 Task: Add a signature Gabriella Robinson containing Have a great Labor Day, Gabriella Robinson to email address softage.10@softage.net and add a folder Business development
Action: Mouse moved to (93, 83)
Screenshot: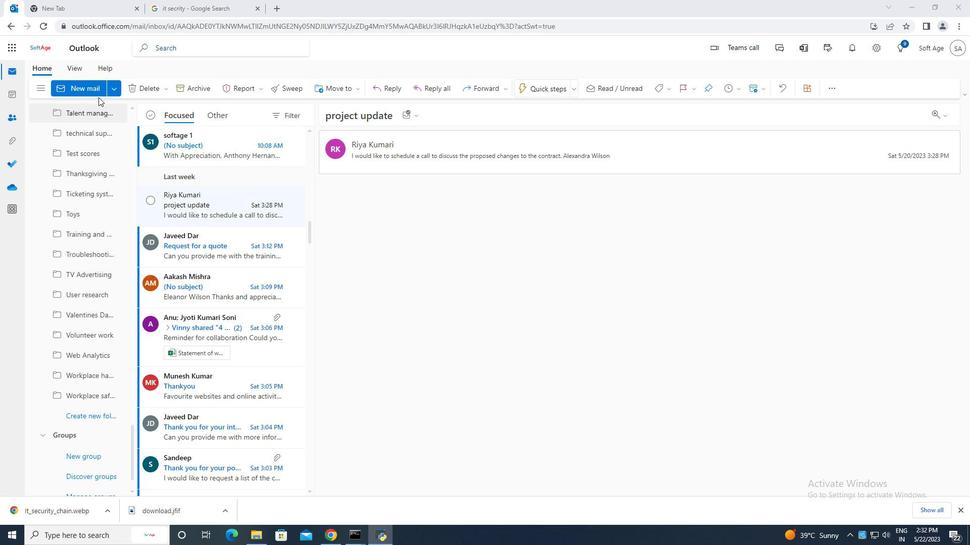 
Action: Mouse pressed left at (93, 83)
Screenshot: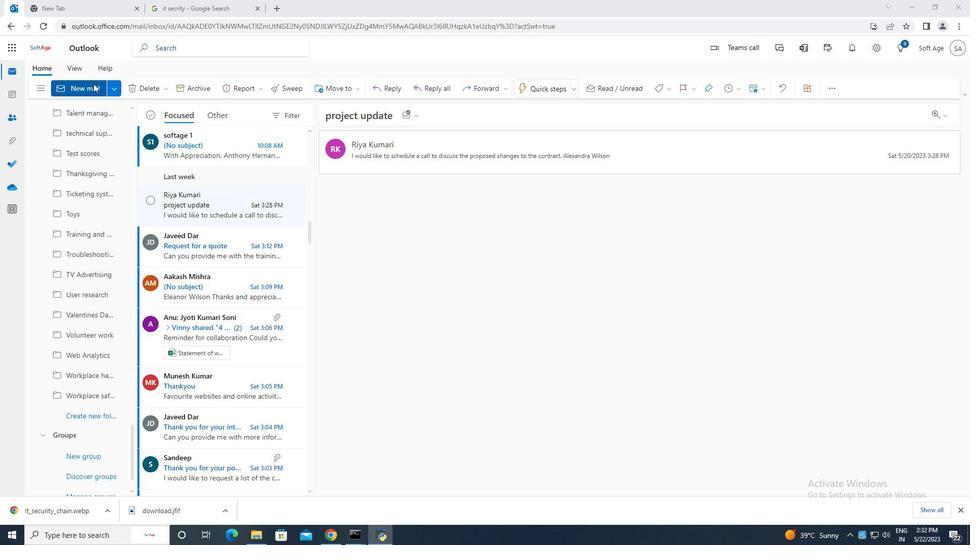 
Action: Mouse moved to (652, 88)
Screenshot: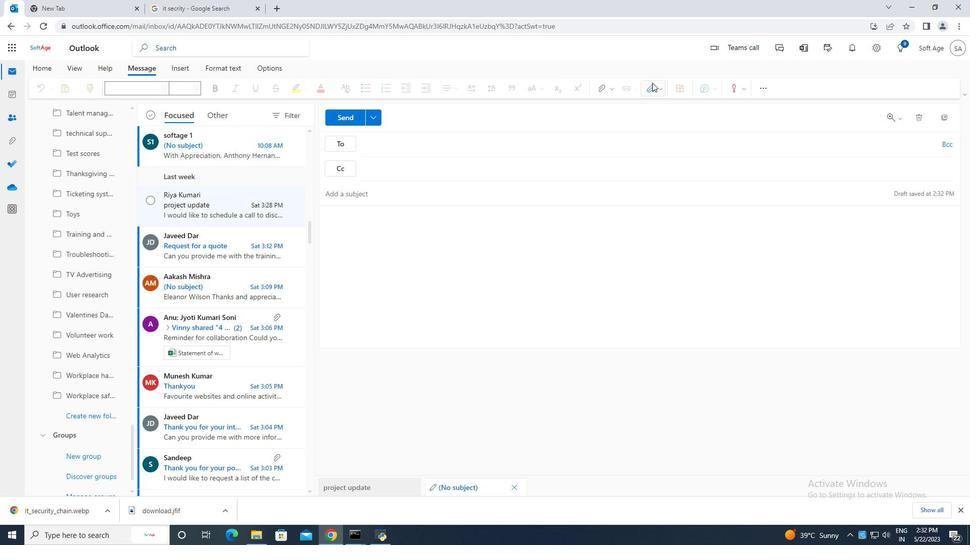 
Action: Mouse pressed left at (652, 88)
Screenshot: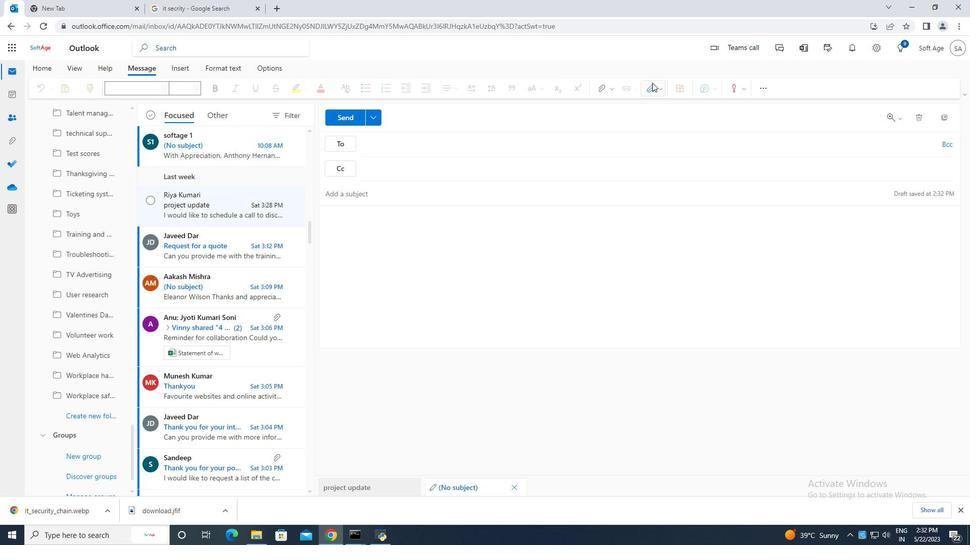 
Action: Mouse moved to (641, 133)
Screenshot: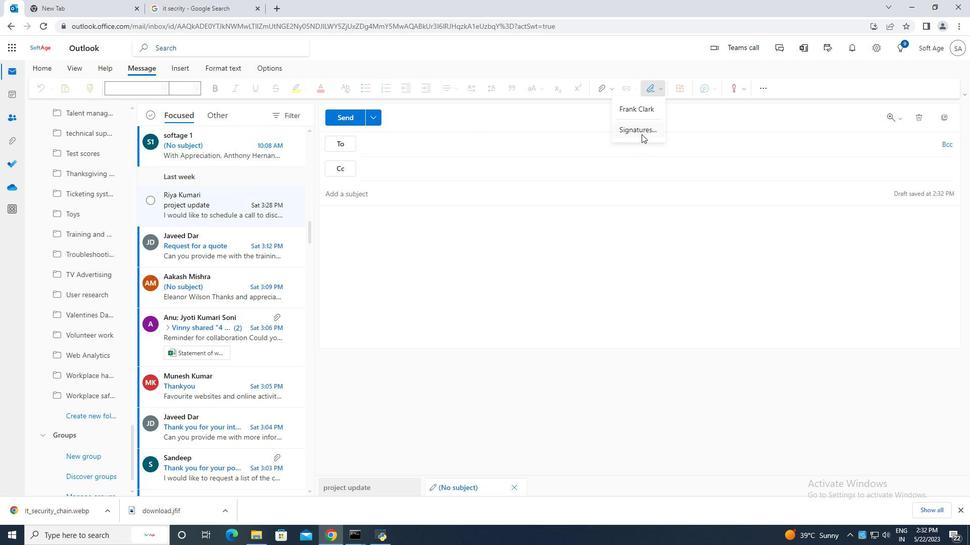
Action: Mouse pressed left at (641, 133)
Screenshot: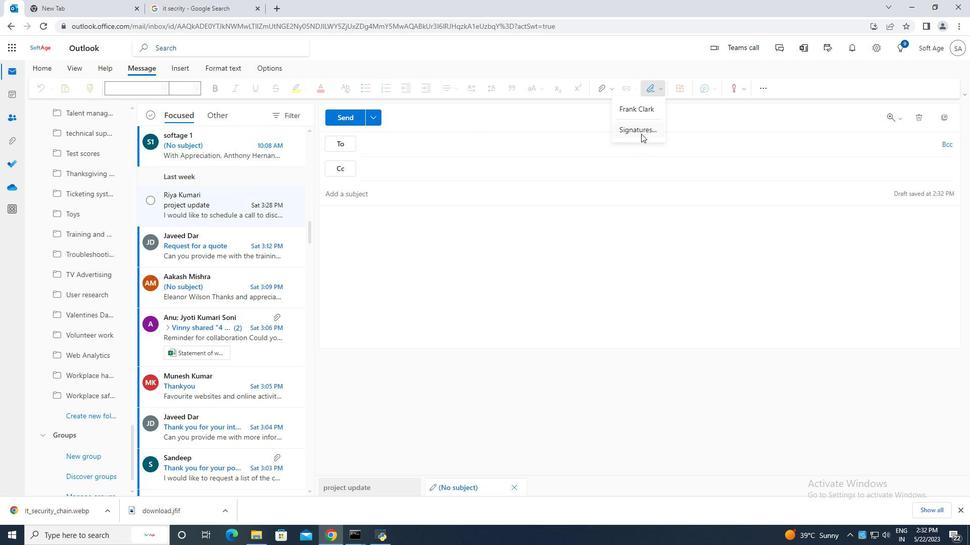
Action: Mouse moved to (690, 167)
Screenshot: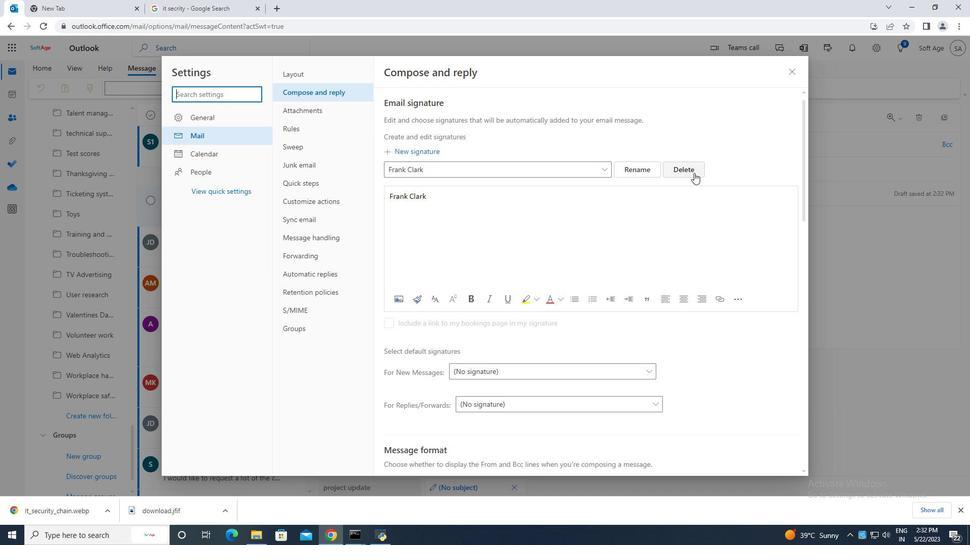 
Action: Mouse pressed left at (690, 167)
Screenshot: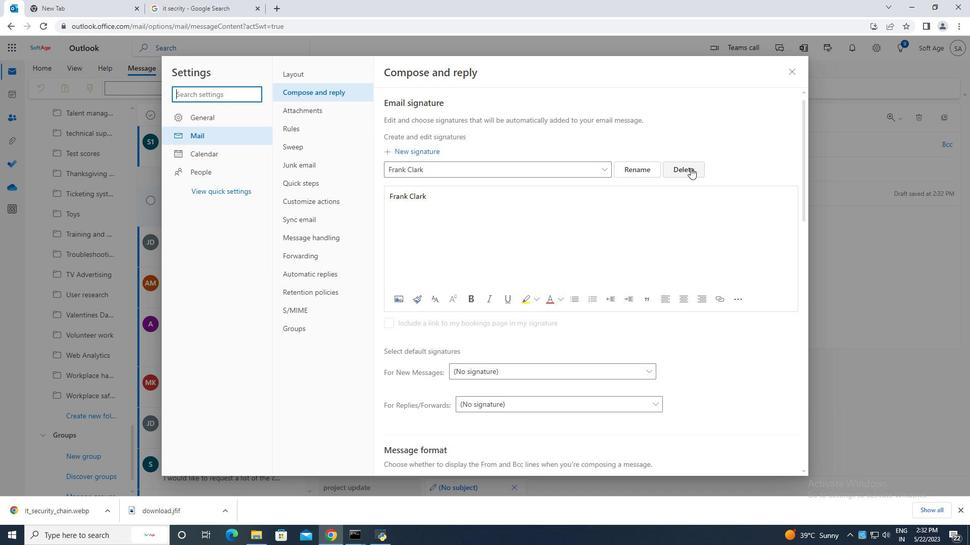 
Action: Mouse moved to (408, 167)
Screenshot: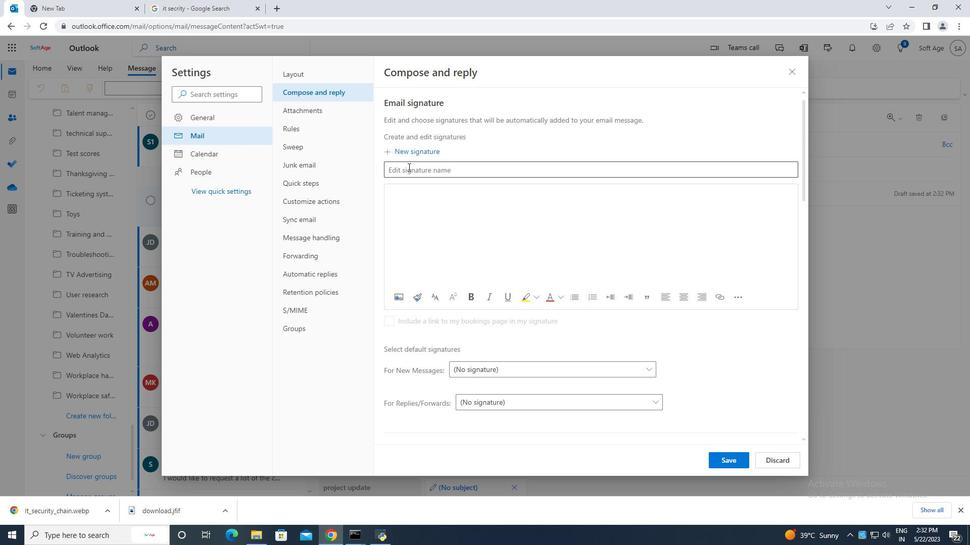 
Action: Mouse pressed left at (408, 167)
Screenshot: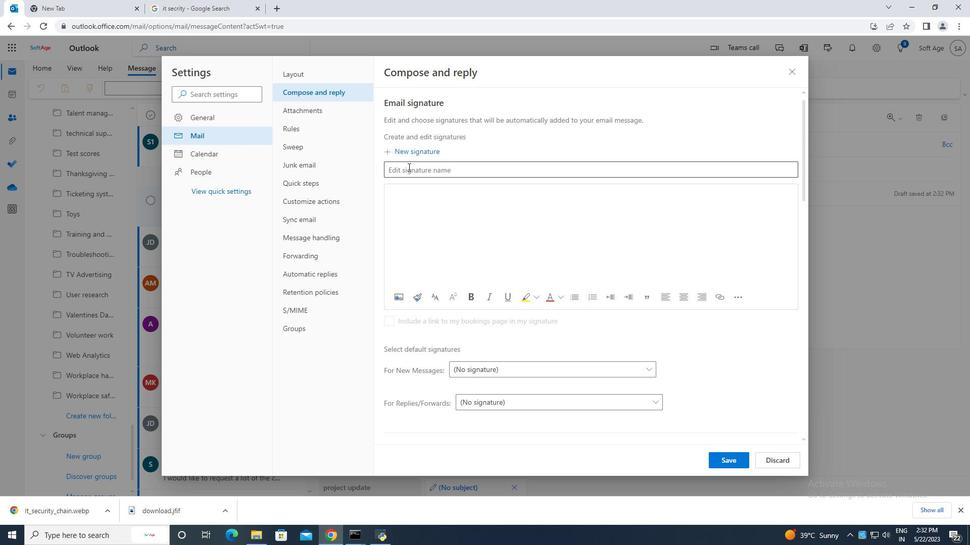 
Action: Mouse moved to (409, 167)
Screenshot: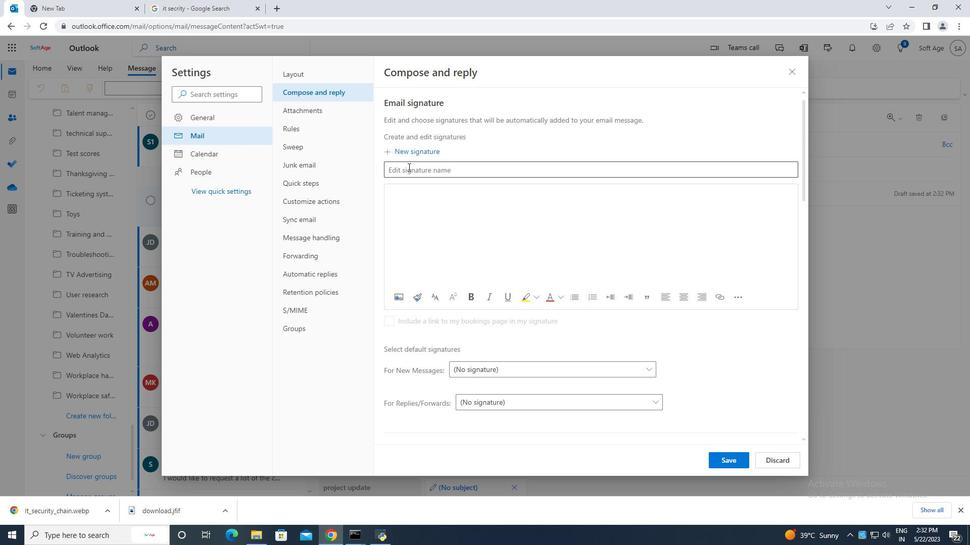 
Action: Key pressed <Key.caps_lock>G<Key.caps_lock>b<Key.backspace>abriella<Key.space><Key.caps_lock>R<Key.caps_lock>obinson
Screenshot: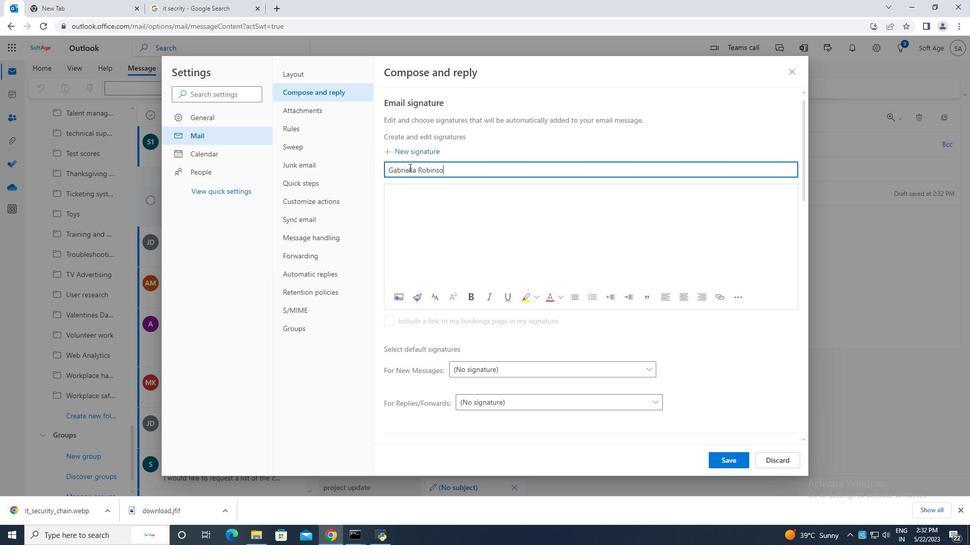 
Action: Mouse moved to (453, 192)
Screenshot: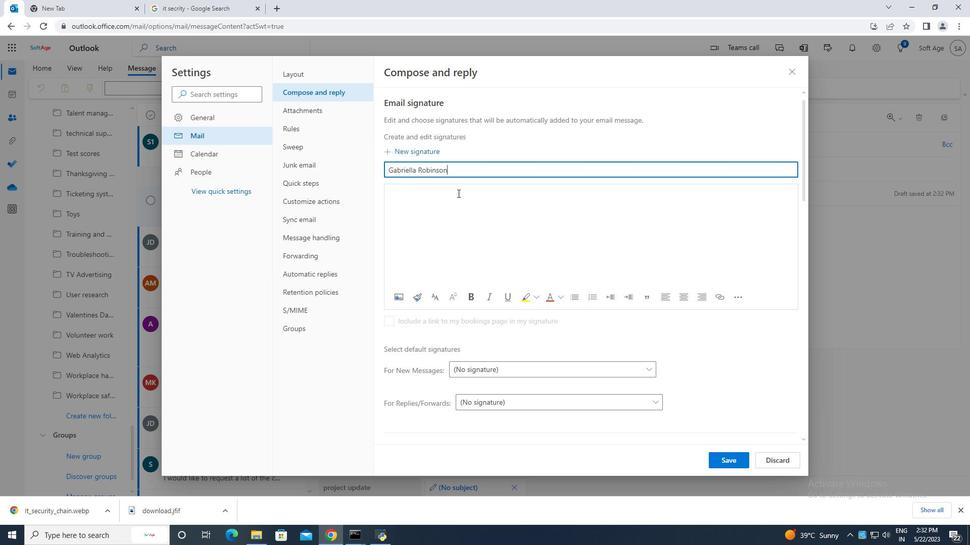 
Action: Mouse pressed left at (453, 192)
Screenshot: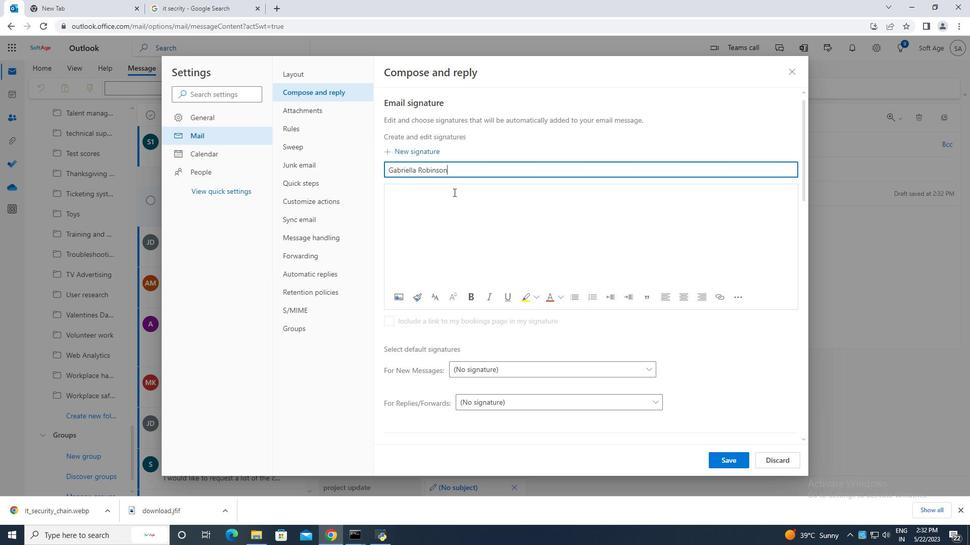 
Action: Key pressed <Key.caps_lock>G<Key.caps_lock>abriella<Key.space><Key.caps_lock>R<Key.caps_lock>obinson
Screenshot: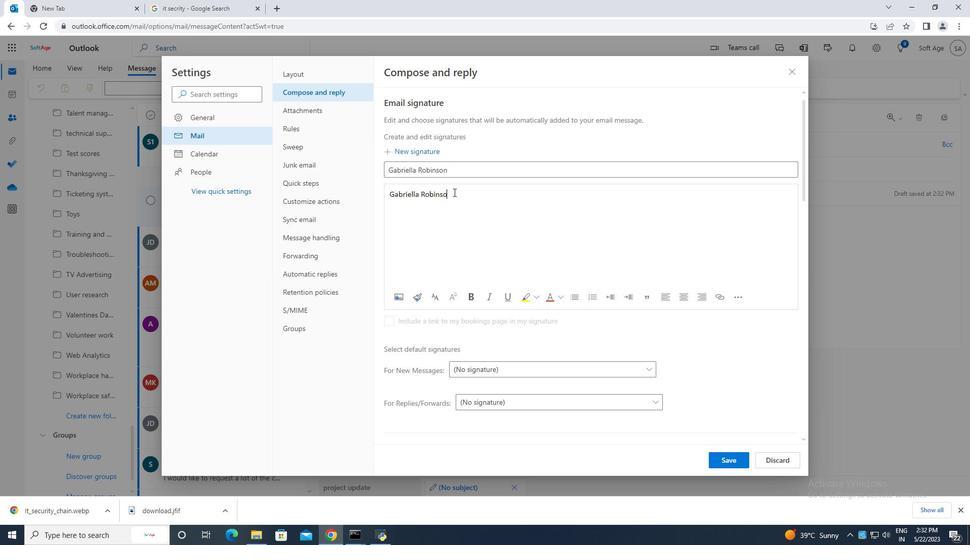 
Action: Mouse moved to (736, 461)
Screenshot: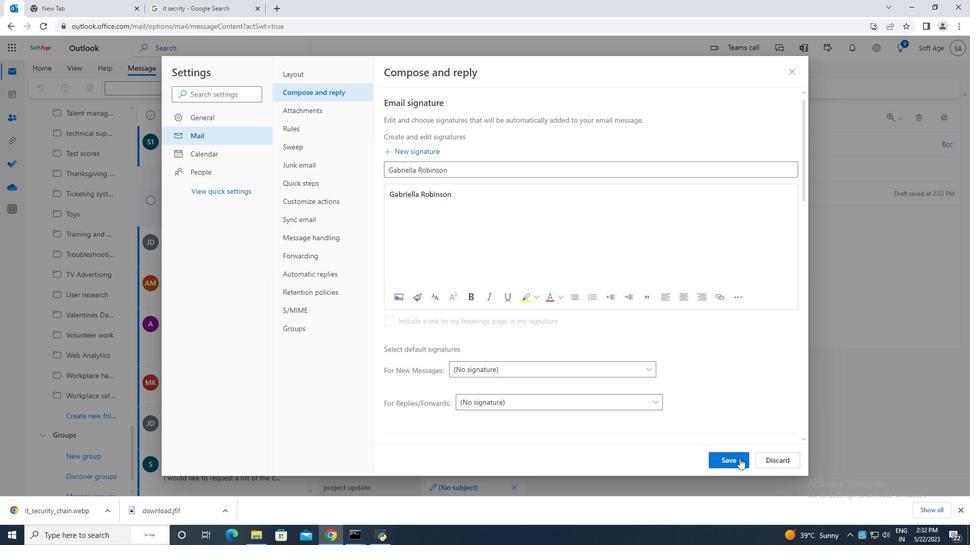 
Action: Mouse pressed left at (736, 461)
Screenshot: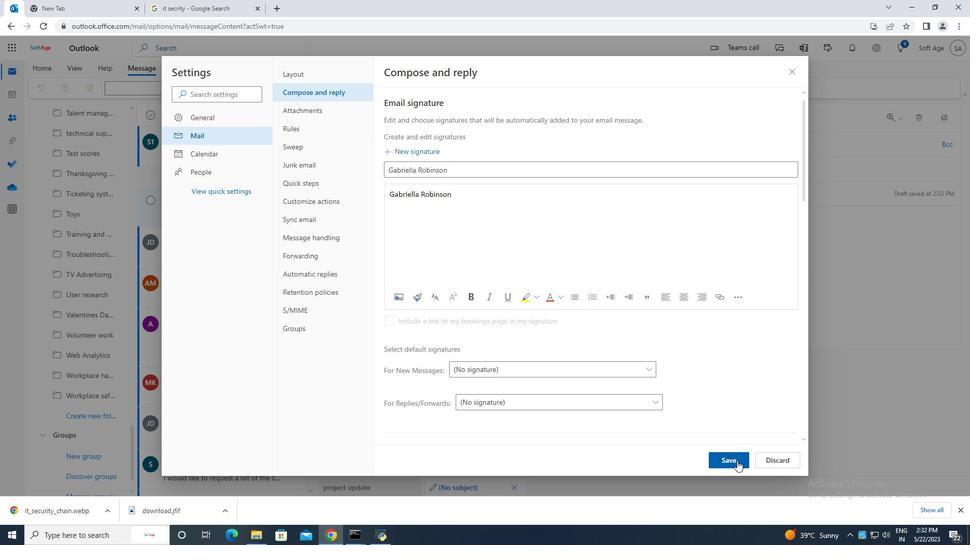 
Action: Mouse moved to (792, 73)
Screenshot: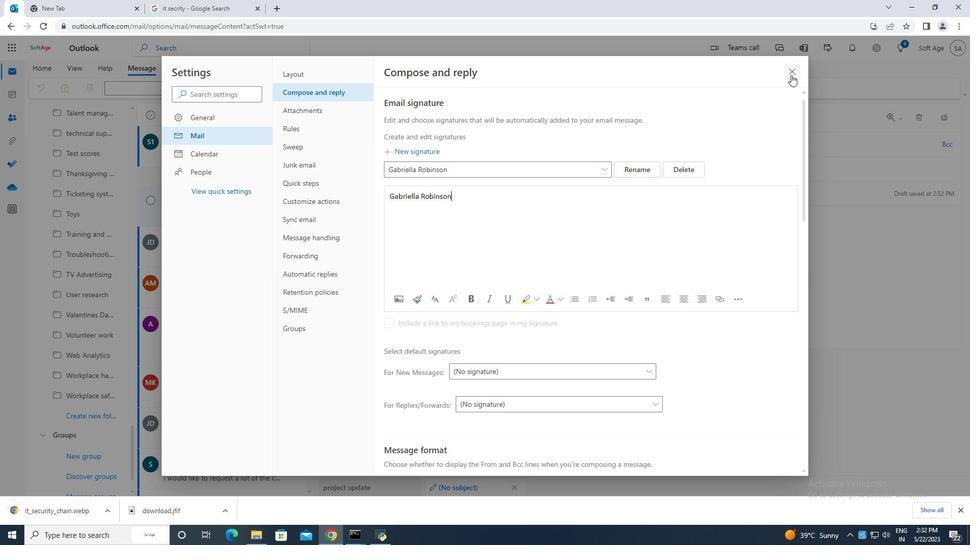 
Action: Mouse pressed left at (792, 73)
Screenshot: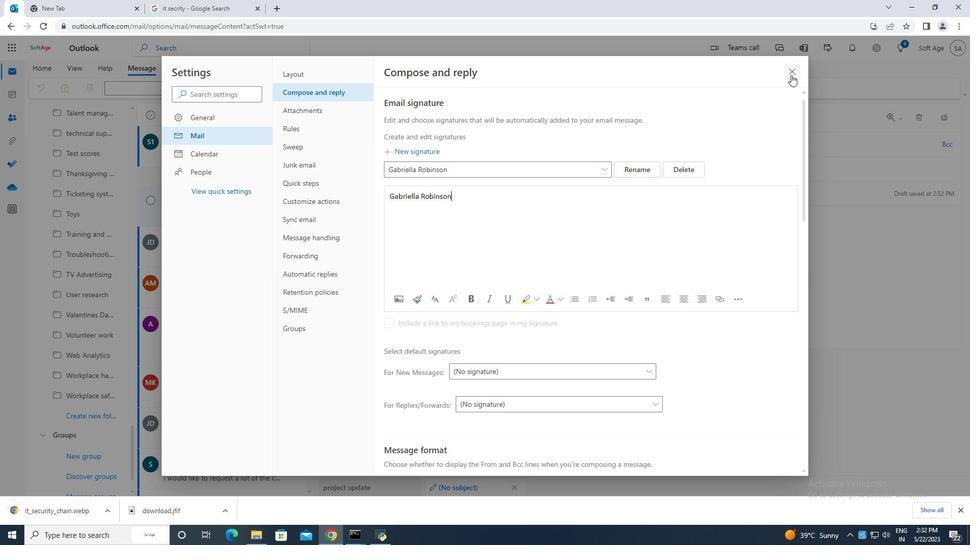 
Action: Mouse moved to (650, 92)
Screenshot: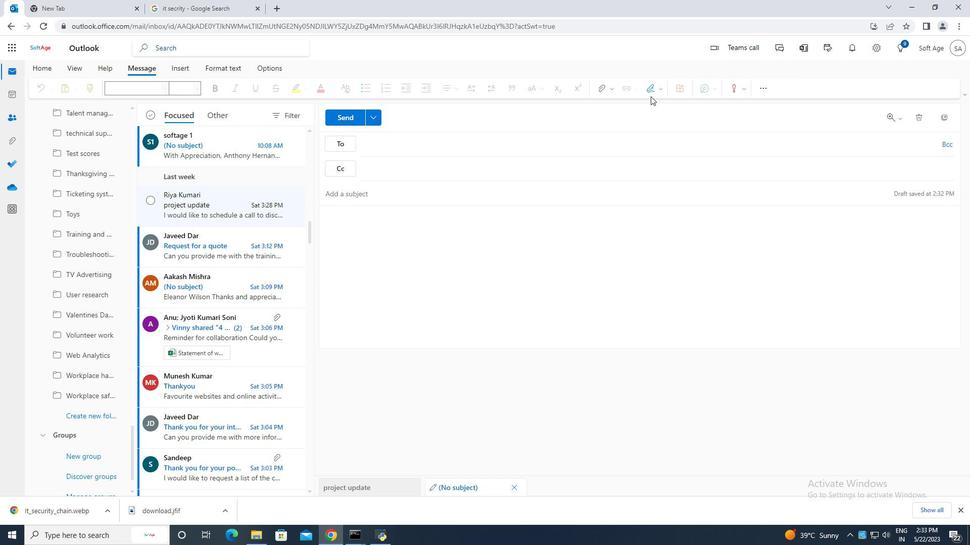 
Action: Mouse pressed left at (650, 92)
Screenshot: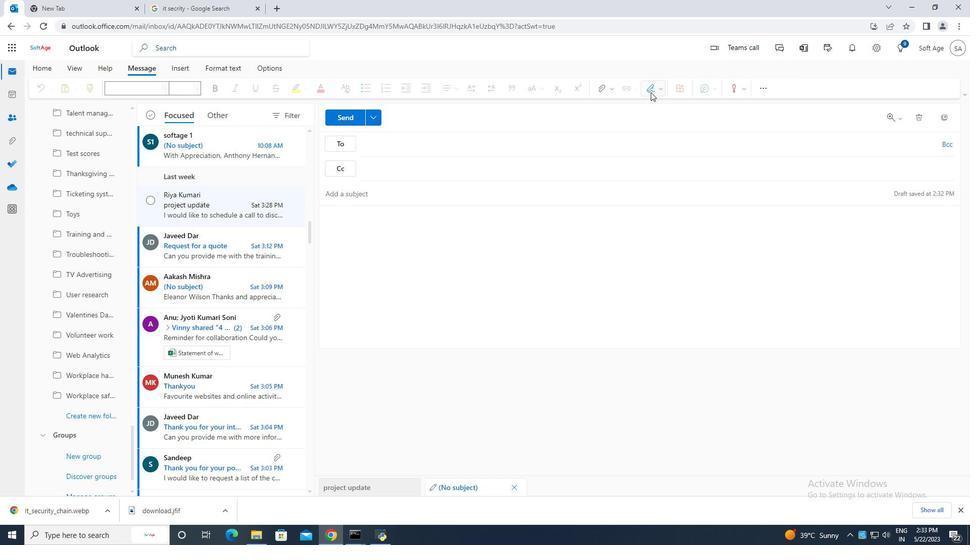 
Action: Mouse moved to (626, 107)
Screenshot: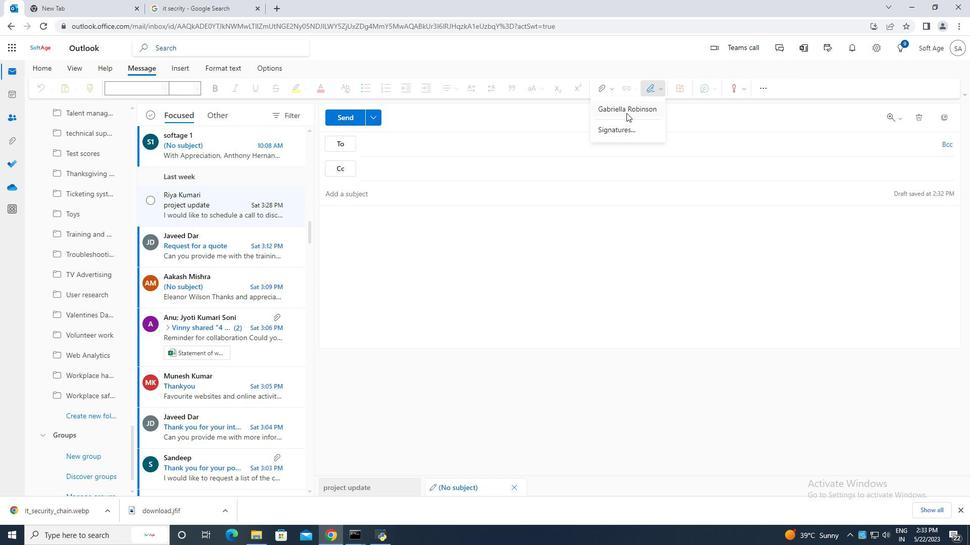 
Action: Mouse pressed left at (626, 107)
Screenshot: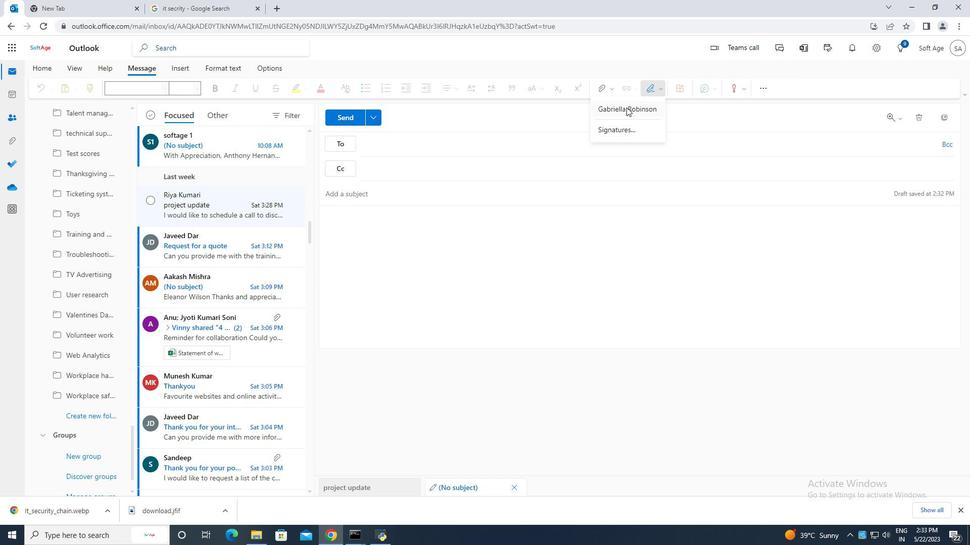 
Action: Mouse moved to (363, 219)
Screenshot: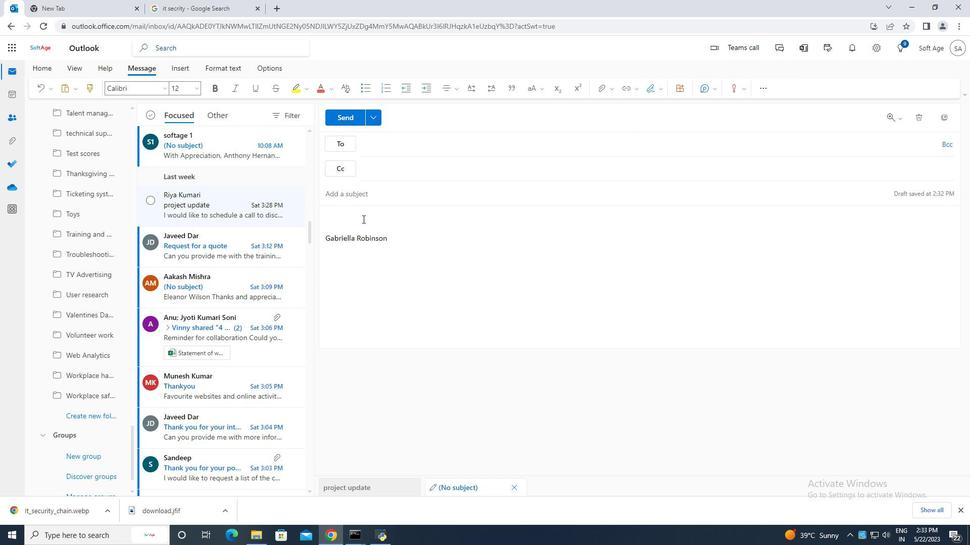 
Action: Mouse pressed left at (363, 219)
Screenshot: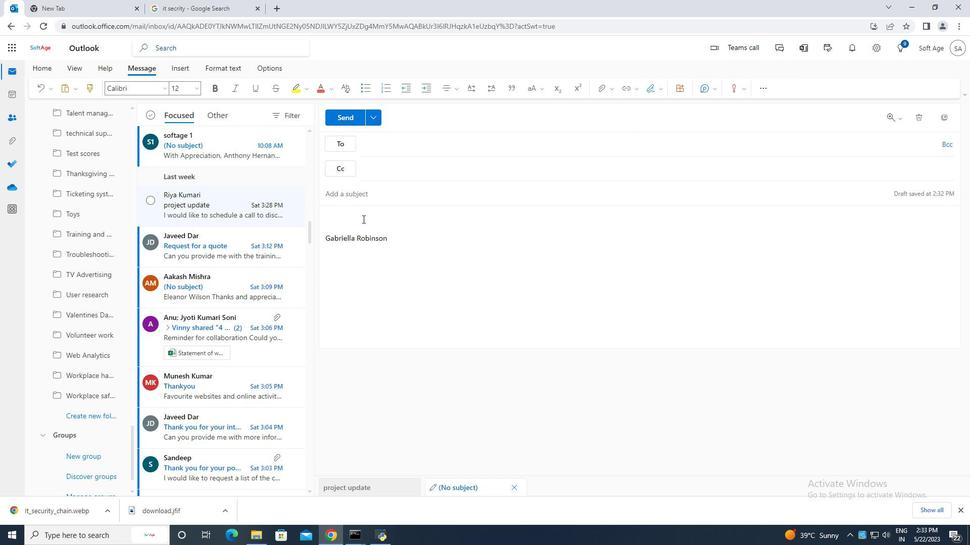 
Action: Mouse moved to (364, 217)
Screenshot: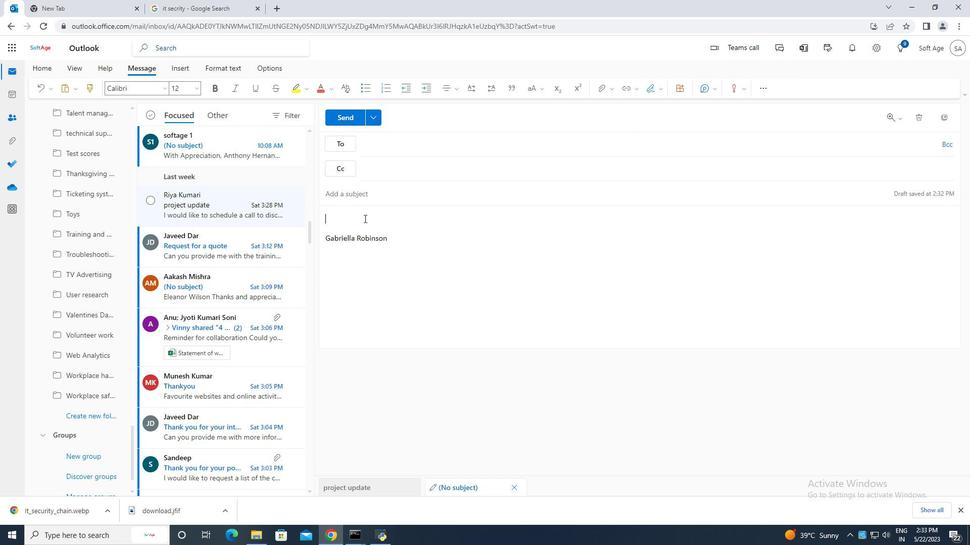 
Action: Key pressed <Key.caps_lock>C<Key.caps_lock>ontaining<Key.space>have<Key.space>a<Key.space>grat<Key.space><Key.backspace><Key.backspace><Key.backspace>eat<Key.space>labor<Key.space>day,
Screenshot: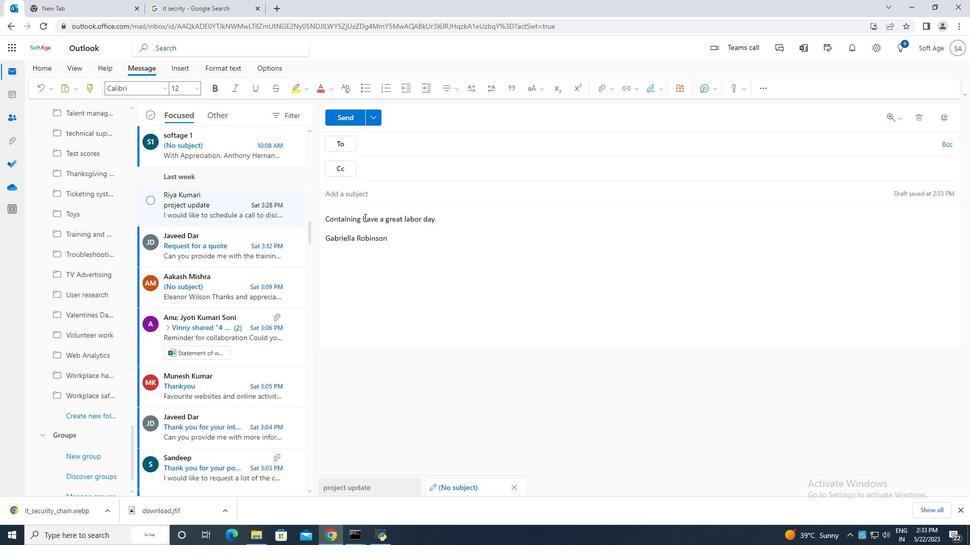 
Action: Mouse moved to (456, 147)
Screenshot: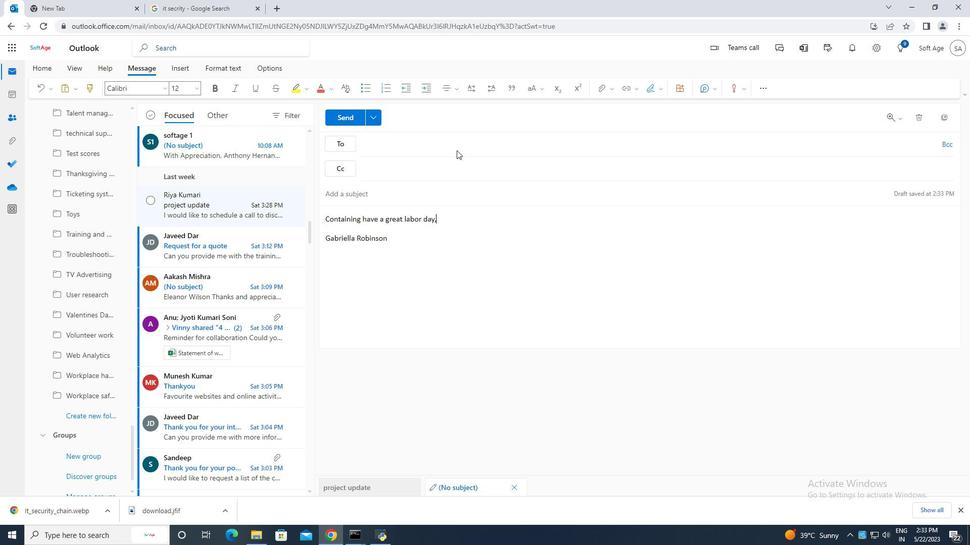 
Action: Mouse pressed left at (456, 147)
Screenshot: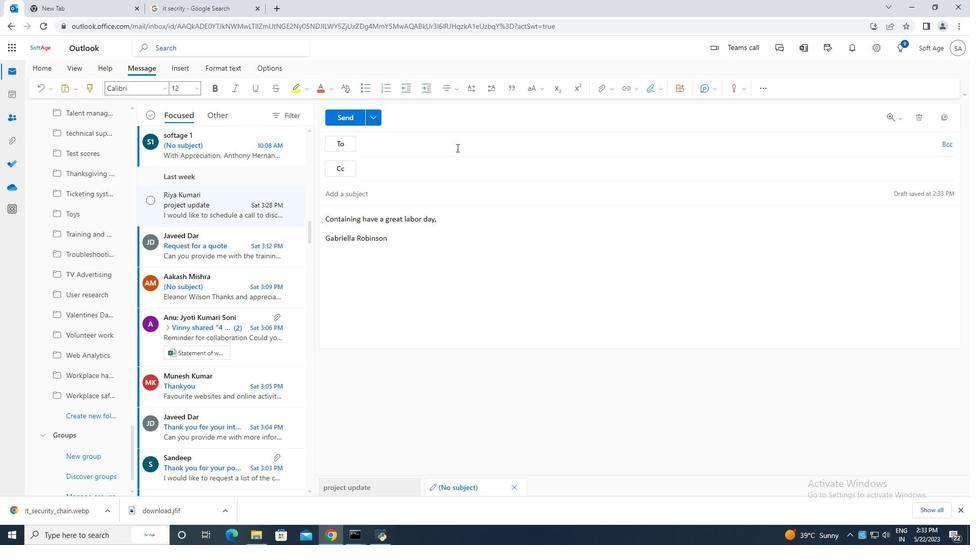 
Action: Key pressed softage.10
Screenshot: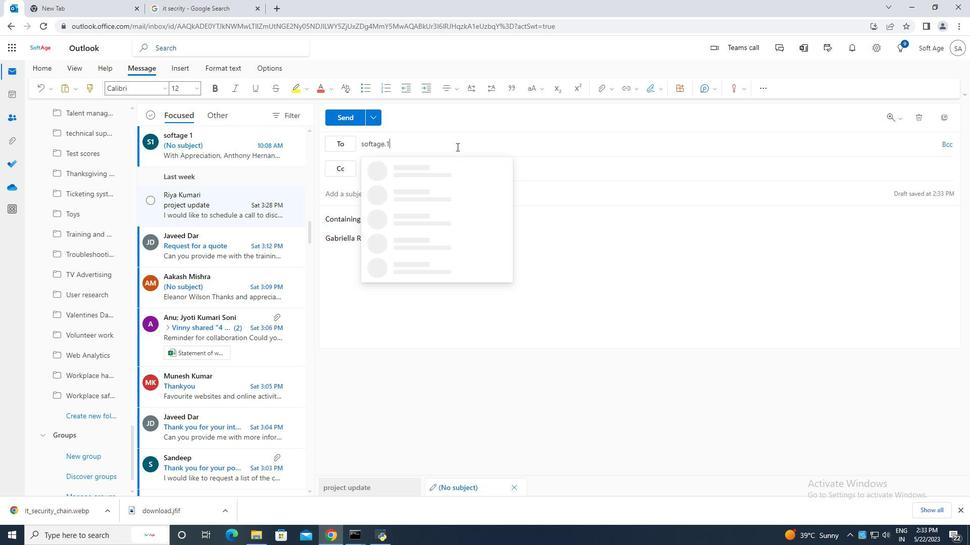 
Action: Mouse moved to (472, 201)
Screenshot: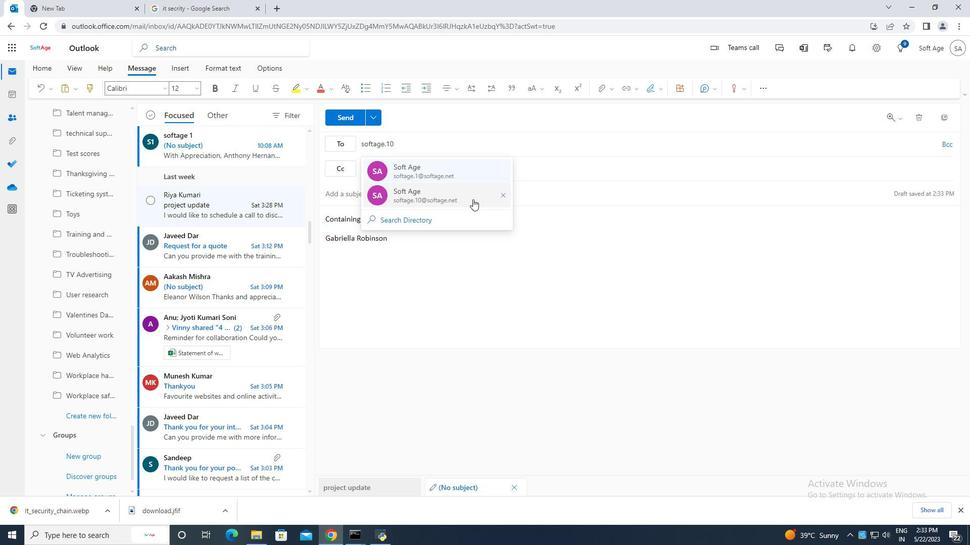 
Action: Mouse pressed left at (472, 201)
Screenshot: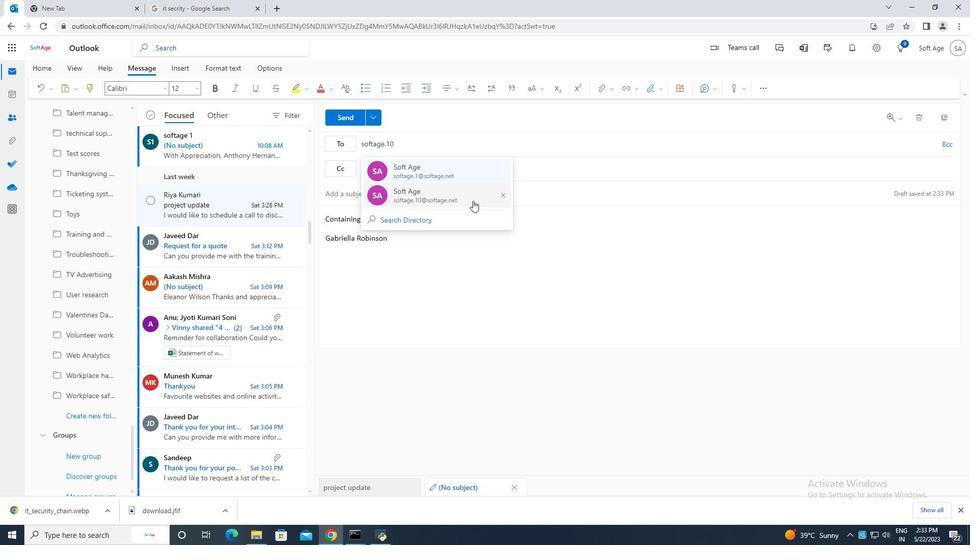 
Action: Mouse moved to (85, 418)
Screenshot: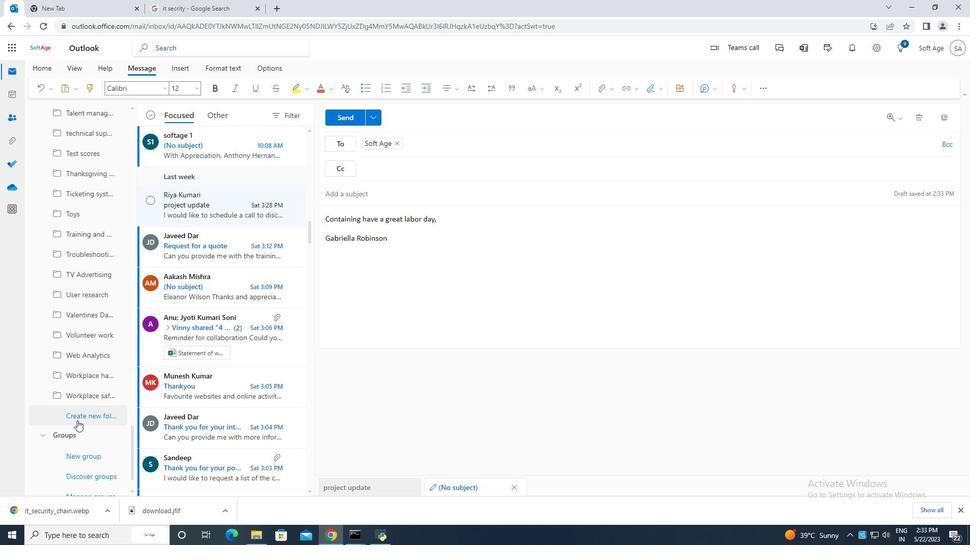 
Action: Mouse pressed left at (85, 418)
Screenshot: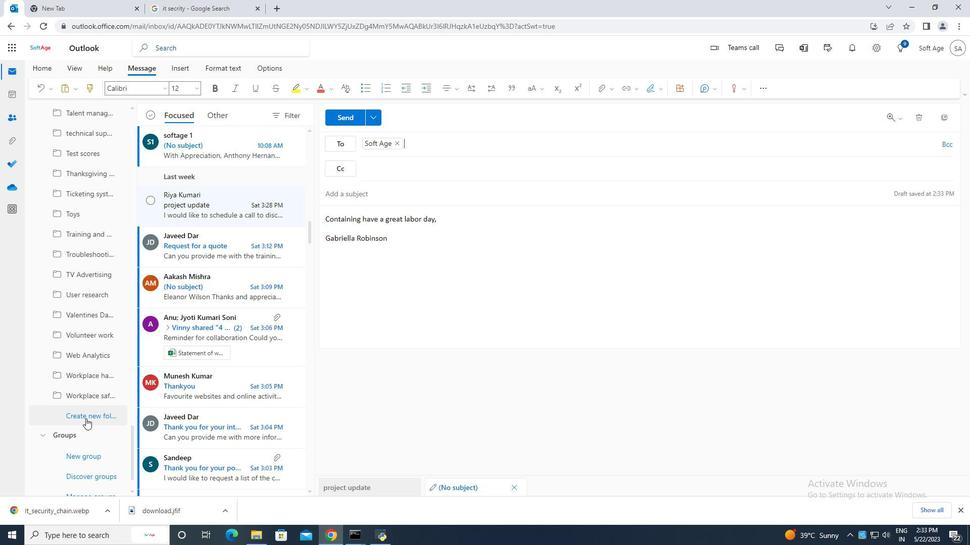 
Action: Mouse moved to (84, 413)
Screenshot: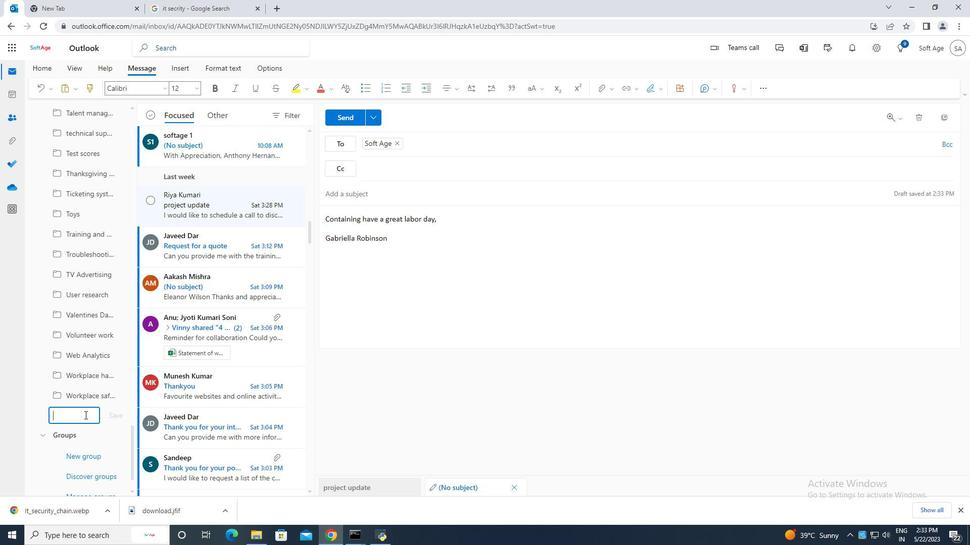
Action: Mouse pressed left at (84, 413)
Screenshot: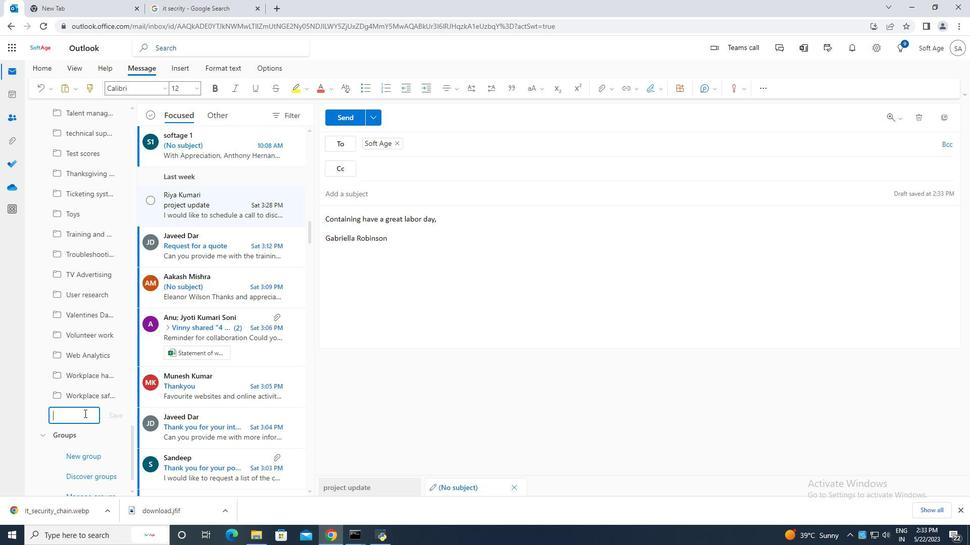 
Action: Mouse moved to (85, 412)
Screenshot: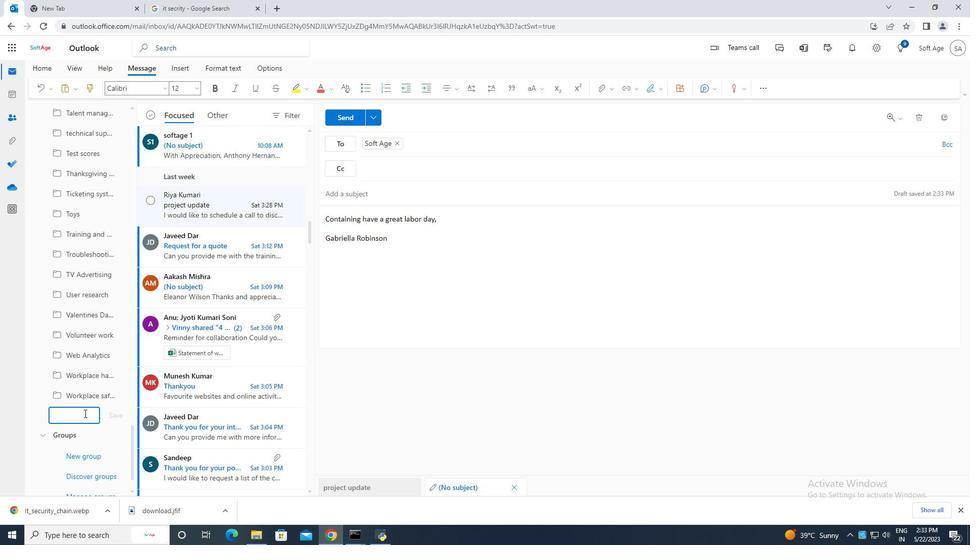 
Action: Key pressed <Key.caps_lock>B<Key.caps_lock>usiness<Key.space>development
Screenshot: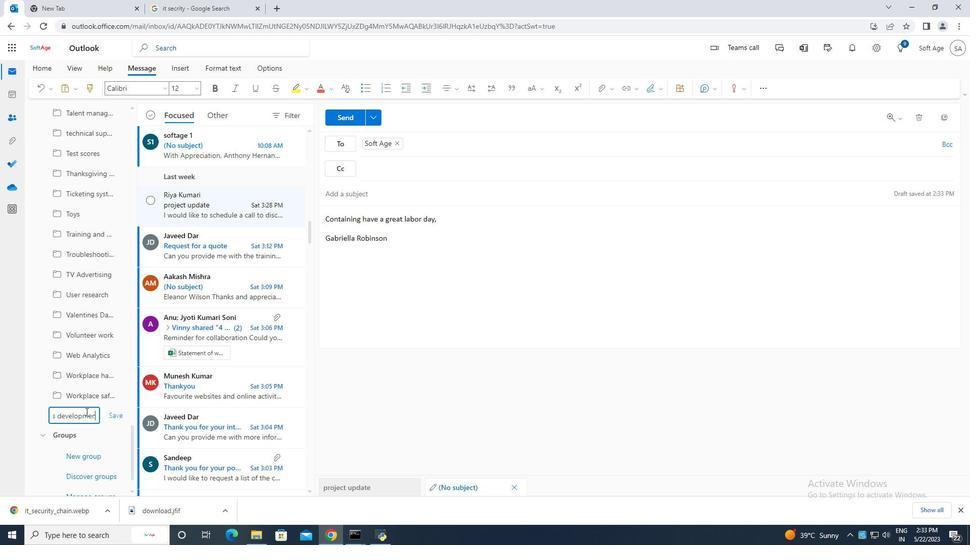 
Action: Mouse moved to (112, 417)
Screenshot: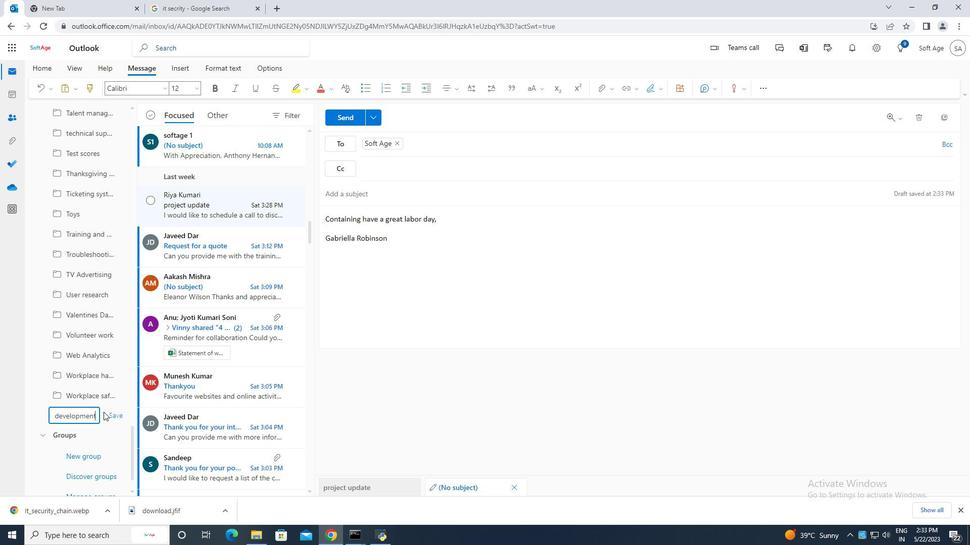 
Action: Mouse pressed left at (112, 417)
Screenshot: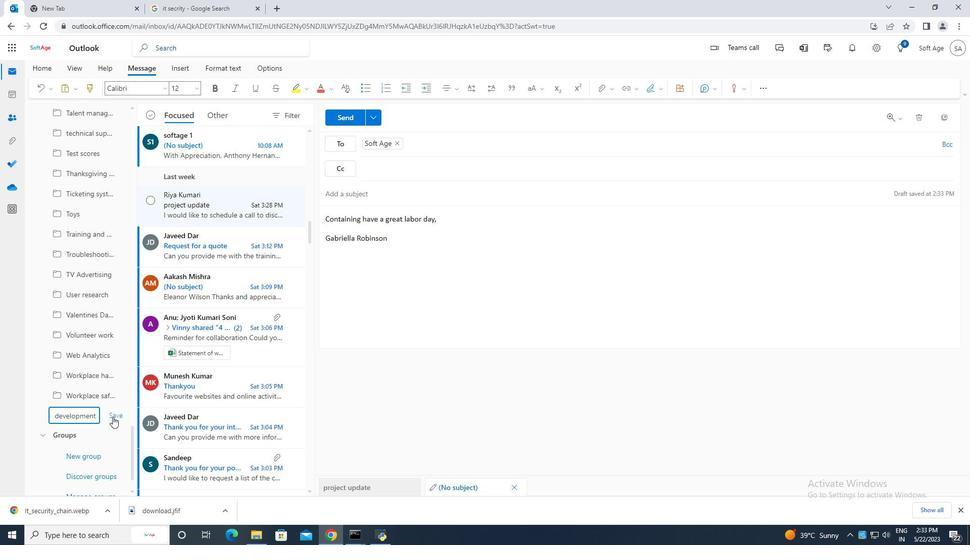 
Action: Mouse moved to (348, 119)
Screenshot: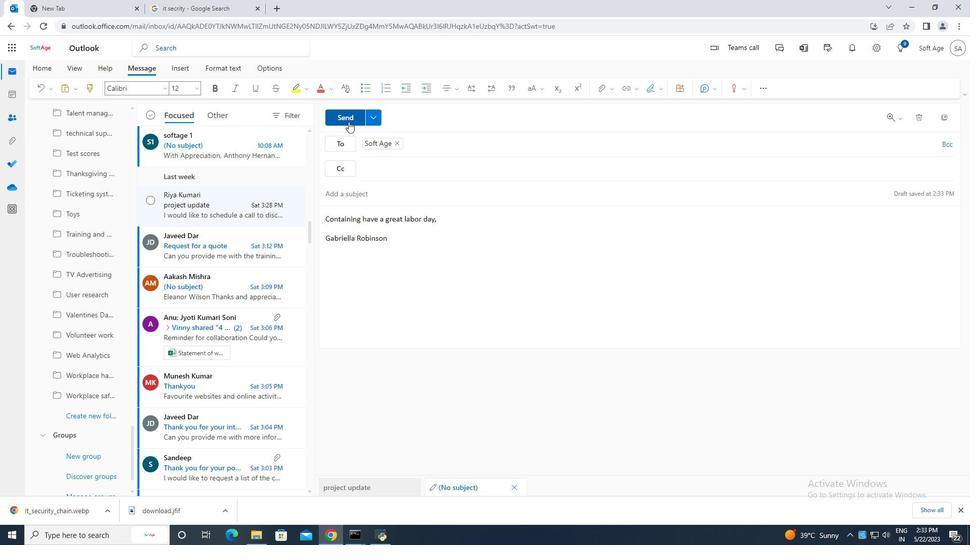 
Action: Mouse pressed left at (348, 119)
Screenshot: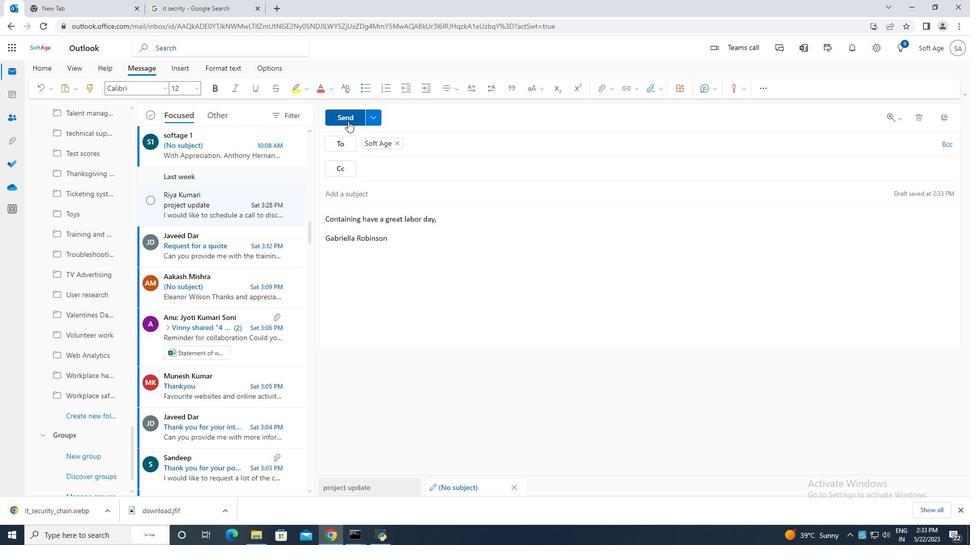 
Action: Mouse moved to (462, 287)
Screenshot: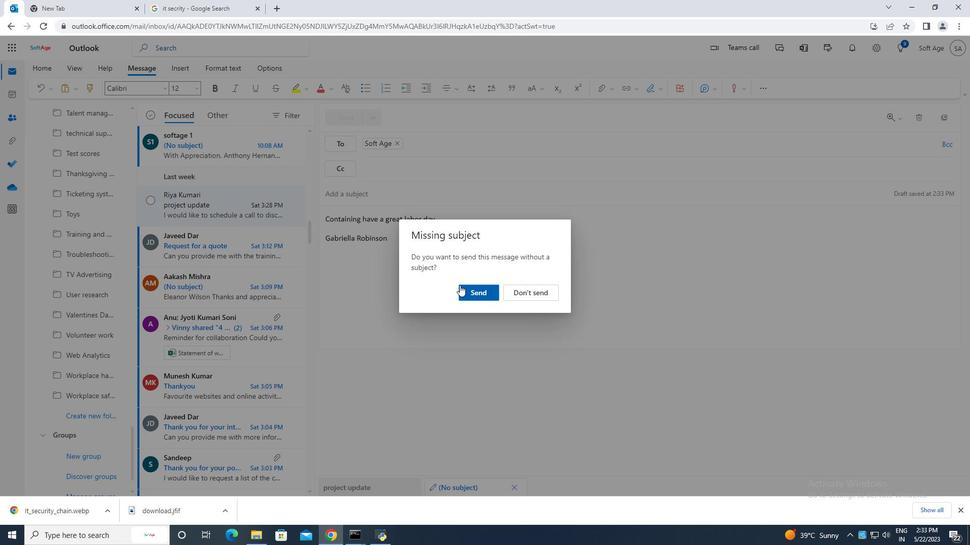 
Action: Mouse pressed left at (462, 287)
Screenshot: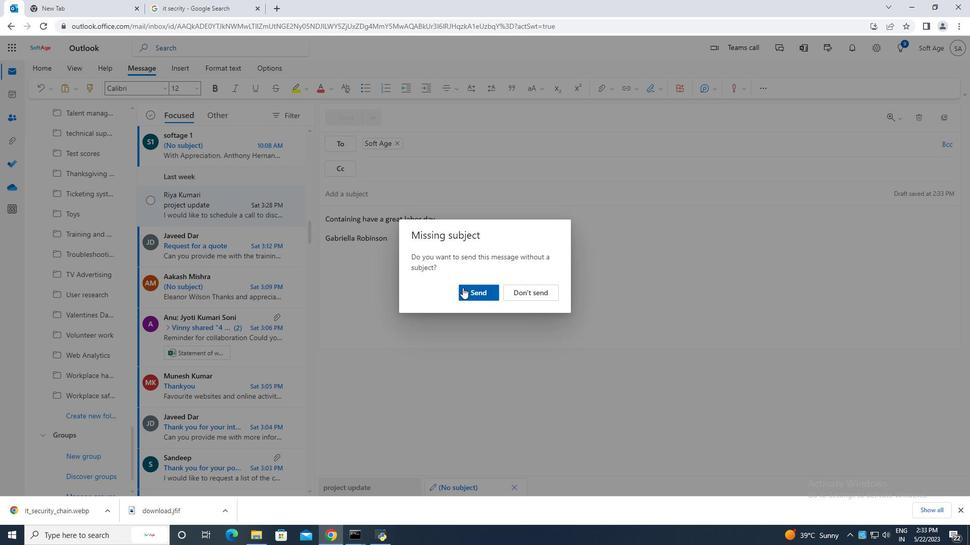 
Action: Mouse moved to (135, 141)
Screenshot: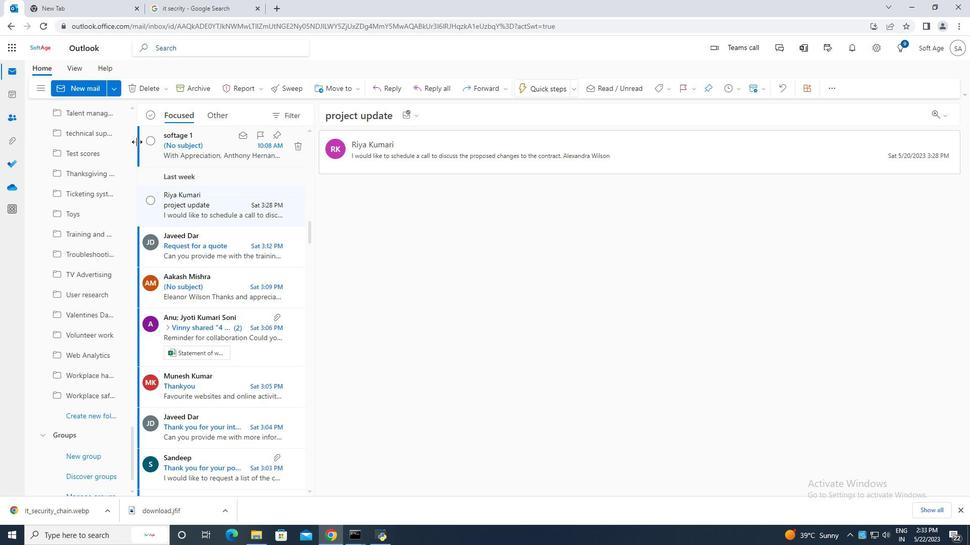 
